 Task: Report abuse to  page of United Health Group
Action: Mouse moved to (554, 97)
Screenshot: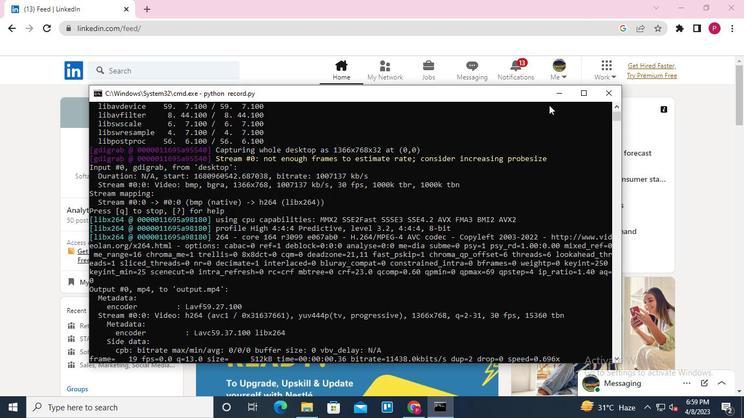 
Action: Mouse pressed left at (554, 97)
Screenshot: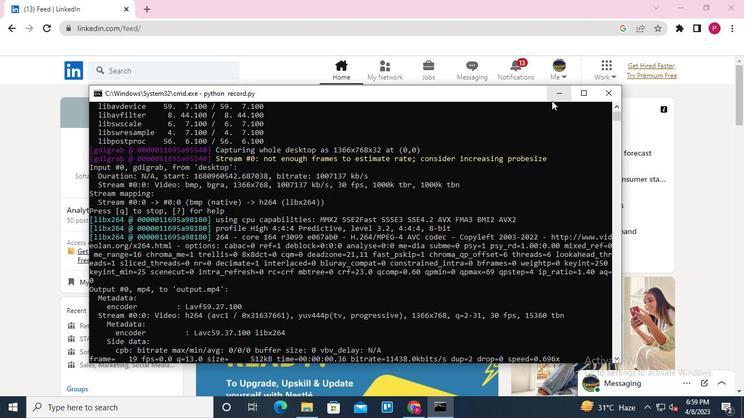 
Action: Mouse moved to (173, 69)
Screenshot: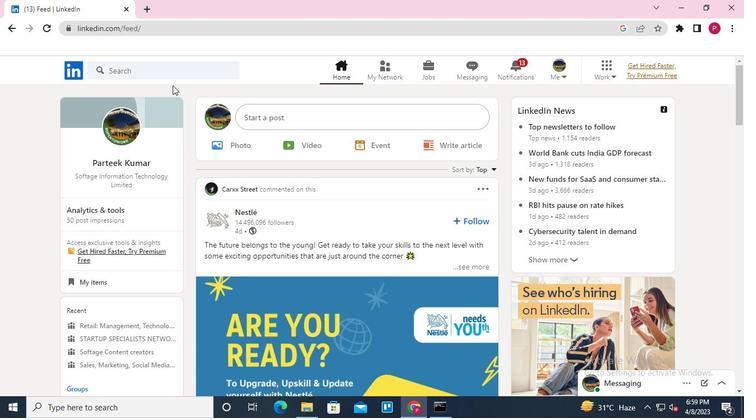 
Action: Mouse pressed left at (173, 69)
Screenshot: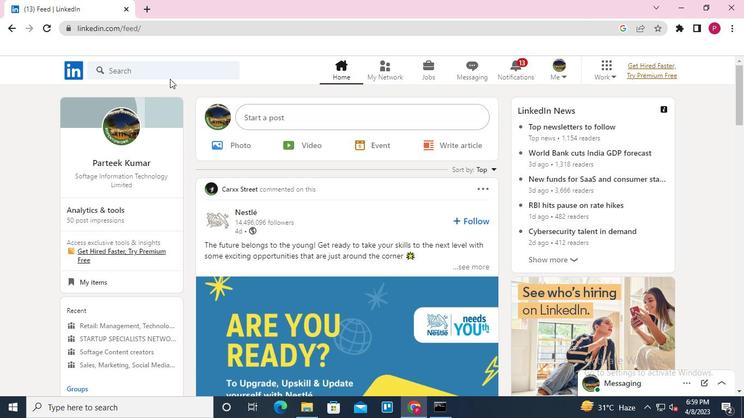 
Action: Mouse moved to (104, 128)
Screenshot: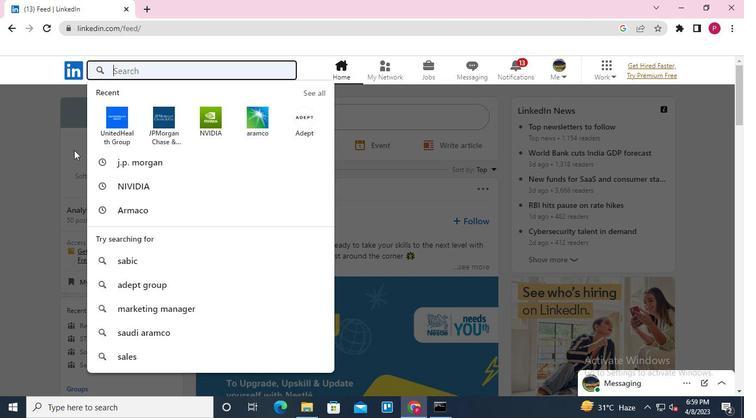 
Action: Mouse pressed left at (104, 128)
Screenshot: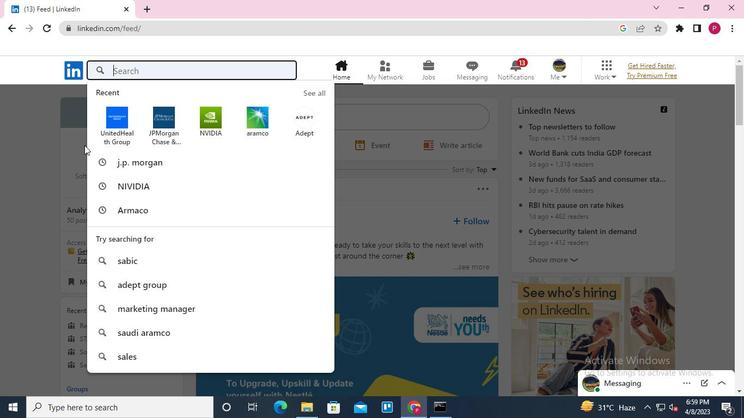 
Action: Mouse moved to (254, 291)
Screenshot: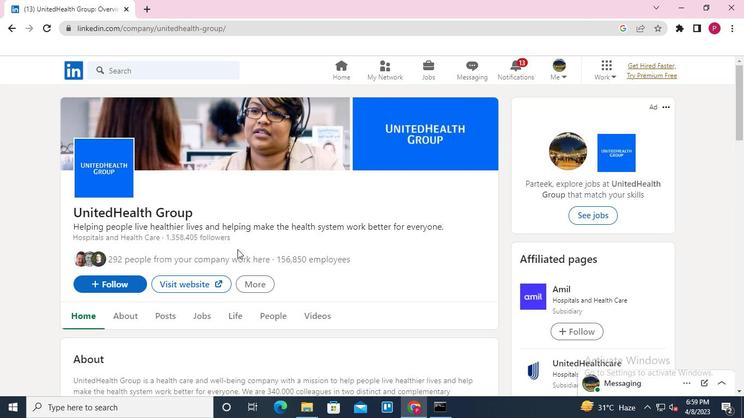 
Action: Mouse pressed left at (254, 291)
Screenshot: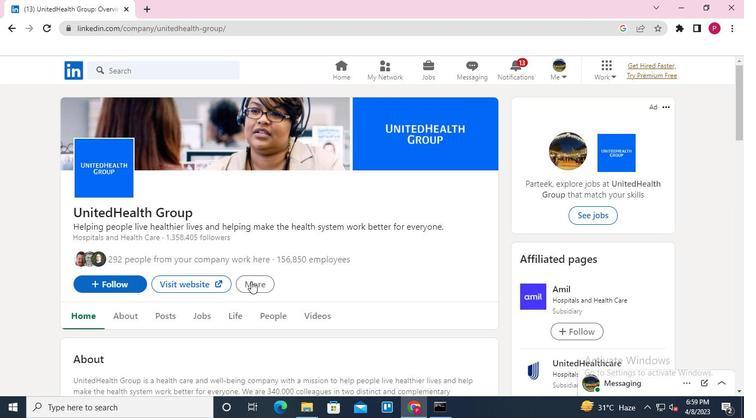 
Action: Mouse moved to (284, 335)
Screenshot: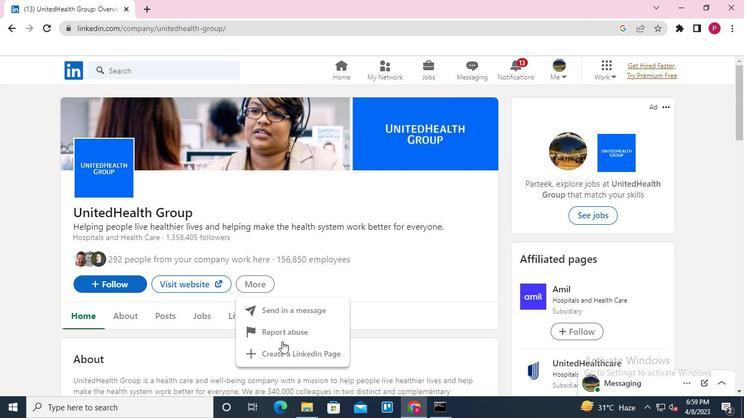 
Action: Mouse pressed left at (284, 335)
Screenshot: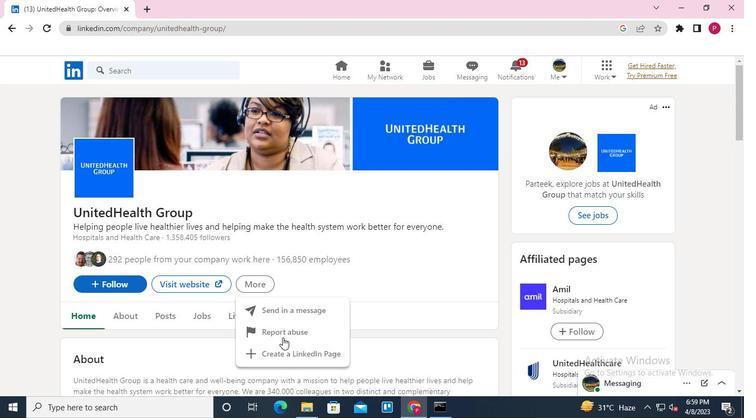 
Action: Mouse moved to (320, 145)
Screenshot: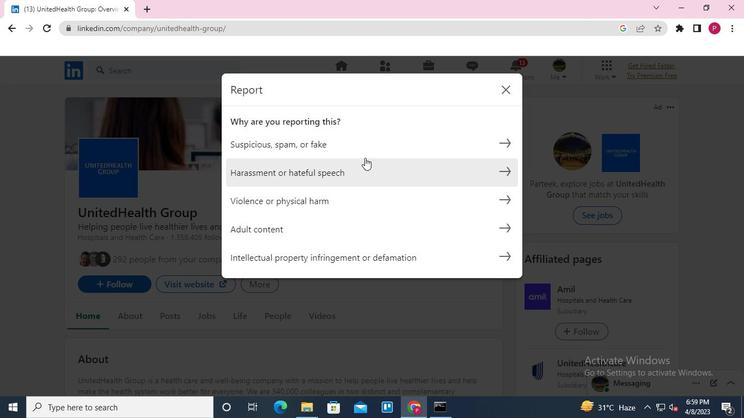 
Action: Mouse pressed left at (320, 145)
Screenshot: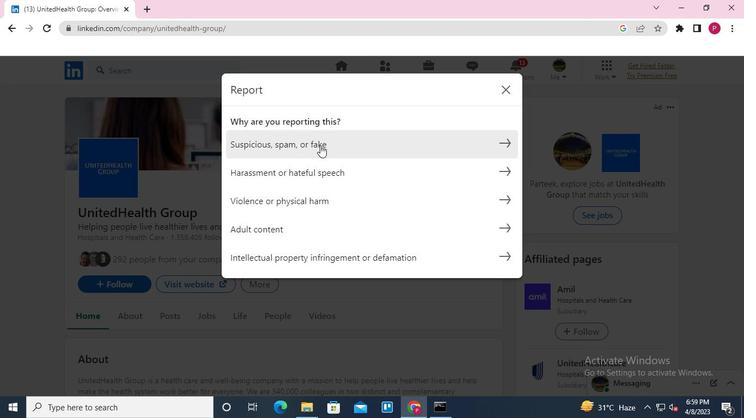 
Action: Mouse moved to (234, 140)
Screenshot: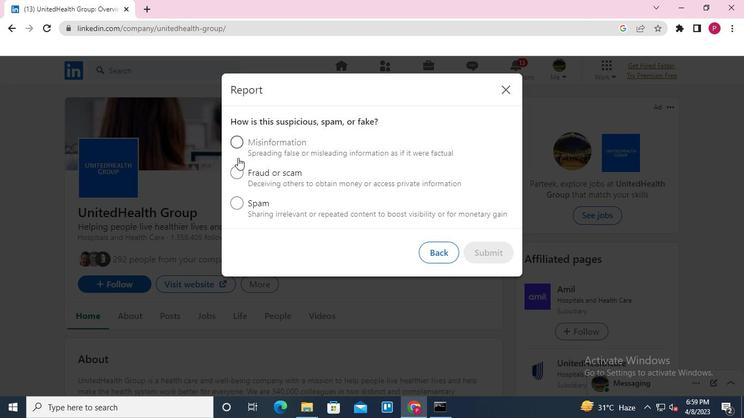 
Action: Mouse pressed left at (234, 140)
Screenshot: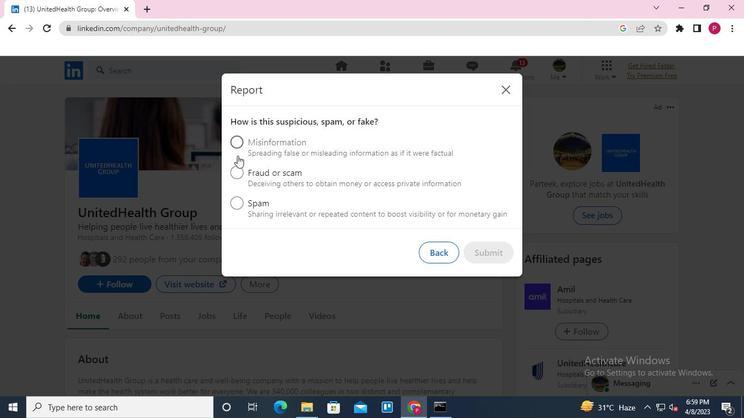 
Action: Mouse moved to (482, 298)
Screenshot: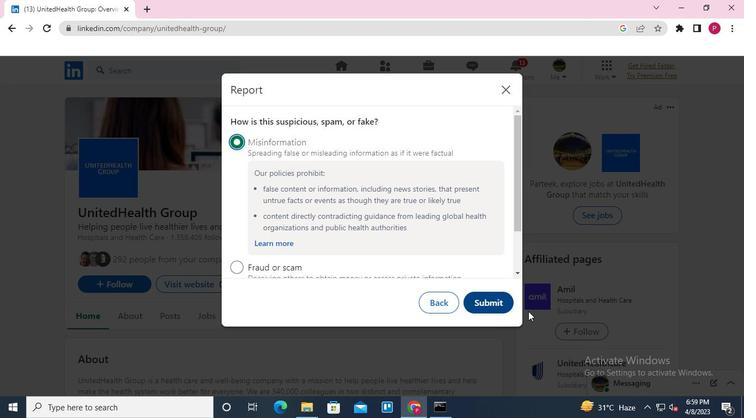
Action: Mouse pressed left at (482, 298)
Screenshot: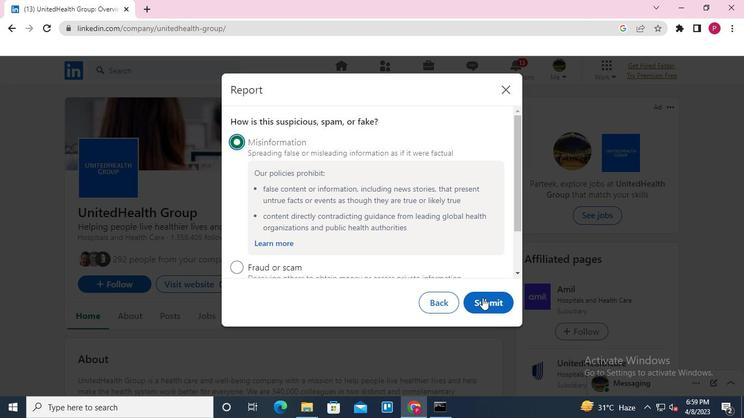 
Action: Mouse moved to (498, 212)
Screenshot: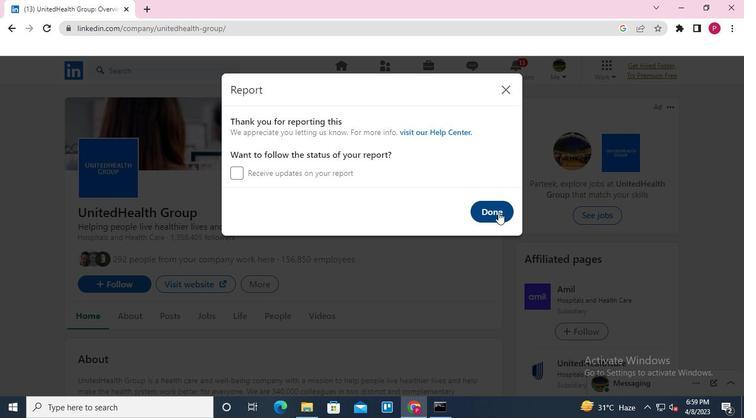 
Action: Mouse pressed left at (498, 212)
Screenshot: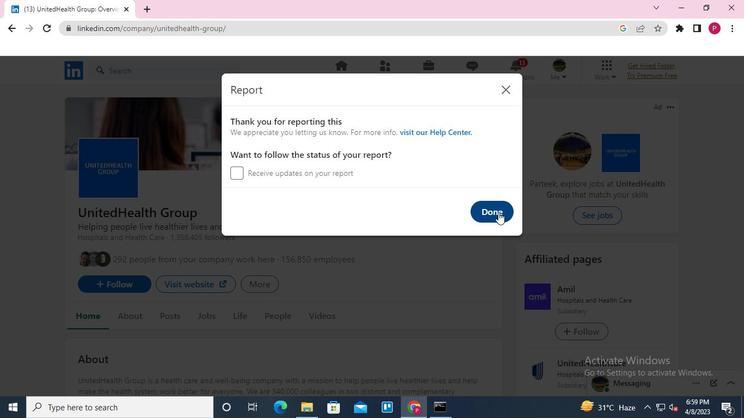 
Action: Mouse moved to (488, 222)
Screenshot: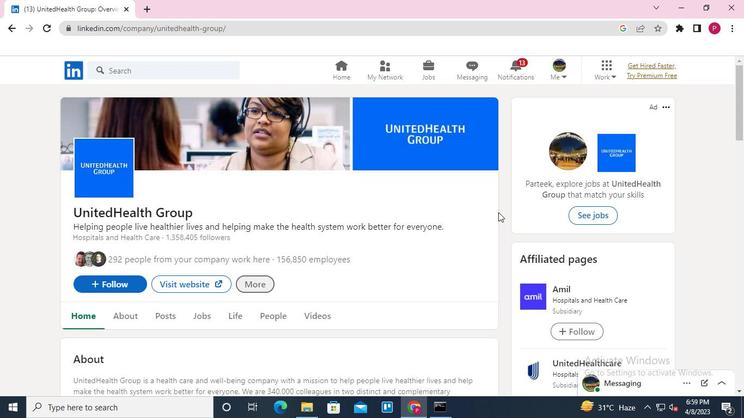 
Action: Keyboard Key.alt_l
Screenshot: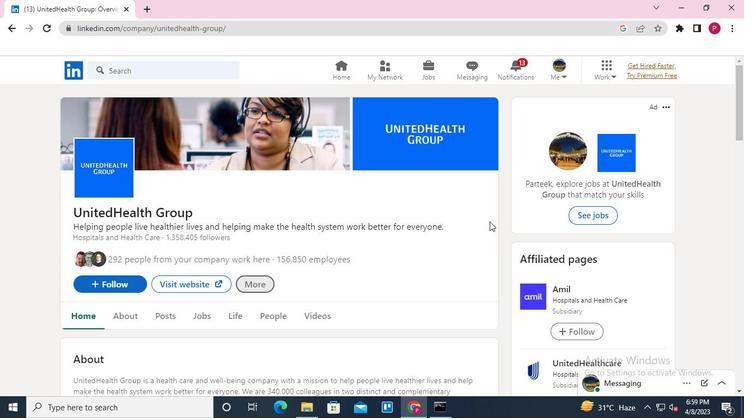 
Action: Keyboard Key.tab
Screenshot: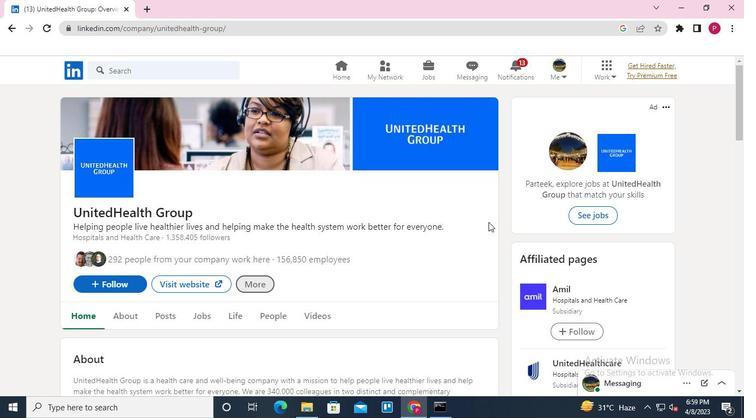 
Action: Mouse moved to (611, 92)
Screenshot: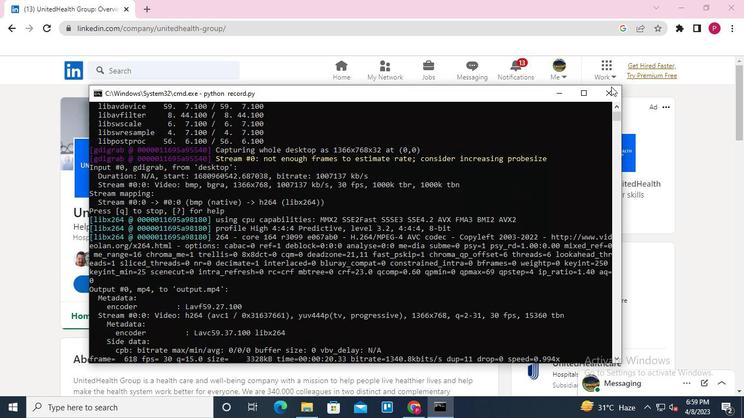 
Action: Mouse pressed left at (611, 92)
Screenshot: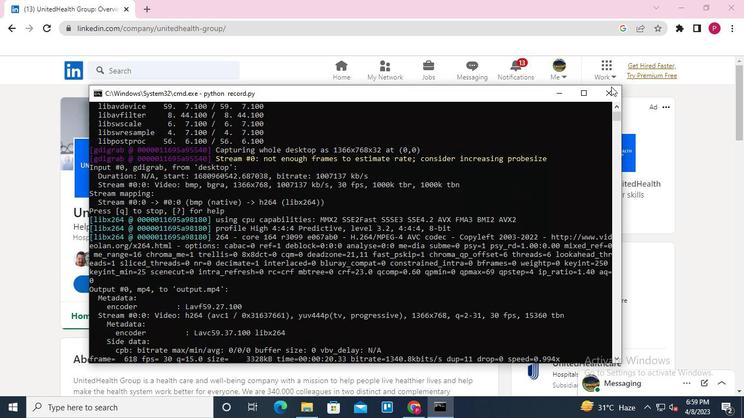 
Action: Mouse moved to (611, 92)
Screenshot: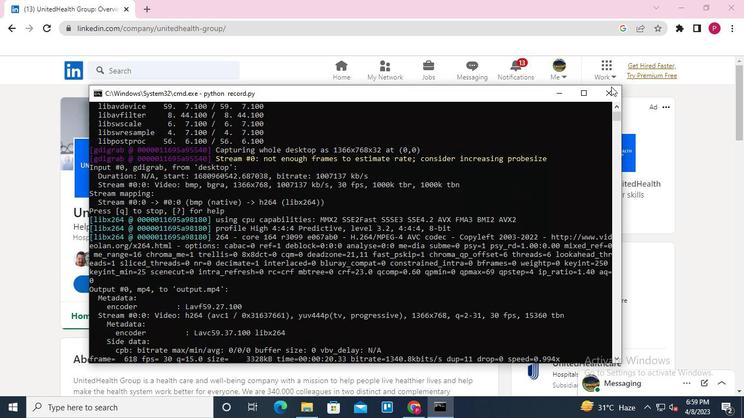 
